 Task: Add Aura Cacia Organic Frankincense Essential Oil to the cart.
Action: Mouse moved to (671, 244)
Screenshot: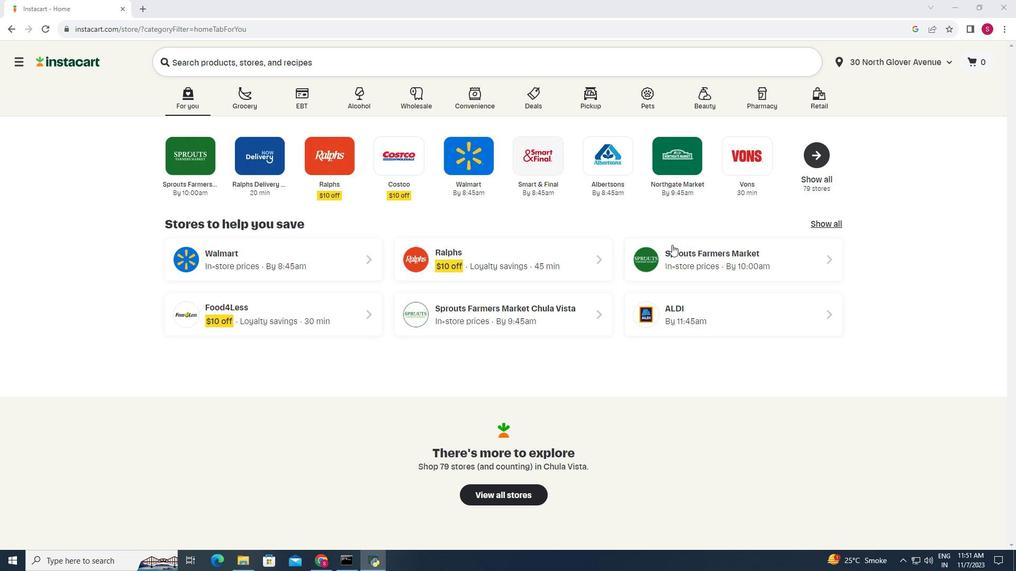 
Action: Mouse pressed left at (671, 244)
Screenshot: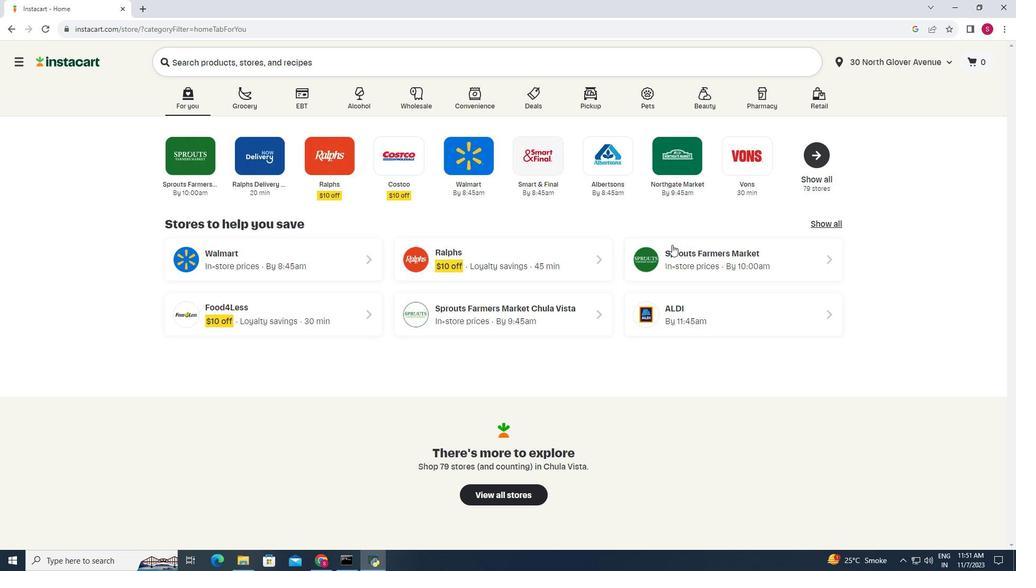 
Action: Mouse moved to (50, 405)
Screenshot: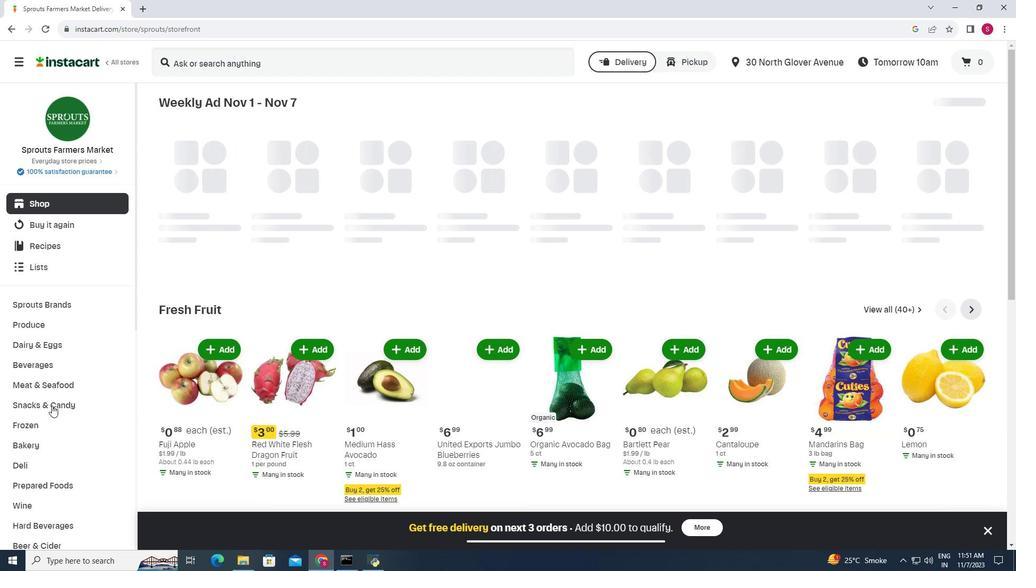 
Action: Mouse scrolled (50, 404) with delta (0, 0)
Screenshot: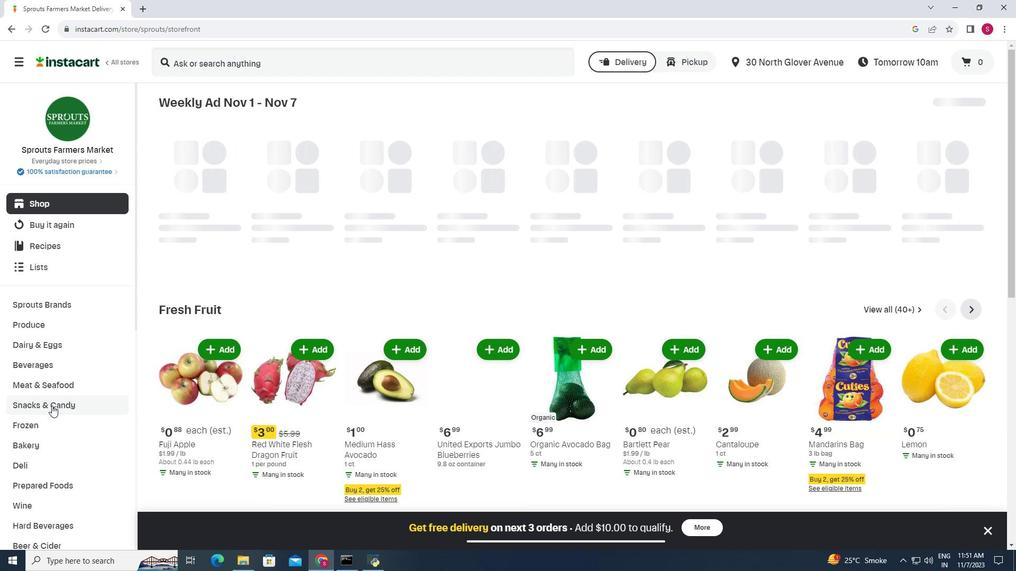 
Action: Mouse moved to (50, 405)
Screenshot: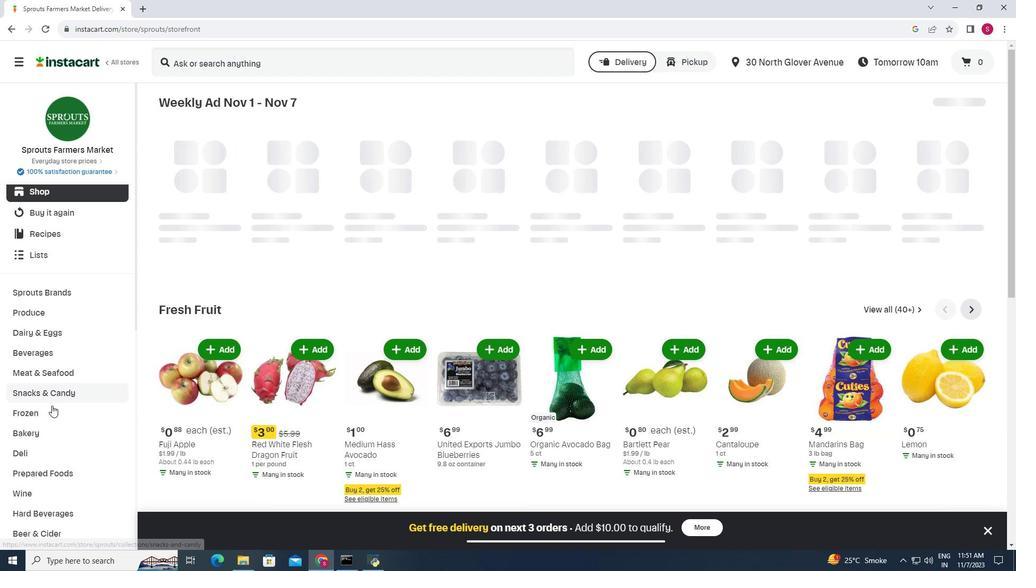 
Action: Mouse scrolled (50, 404) with delta (0, 0)
Screenshot: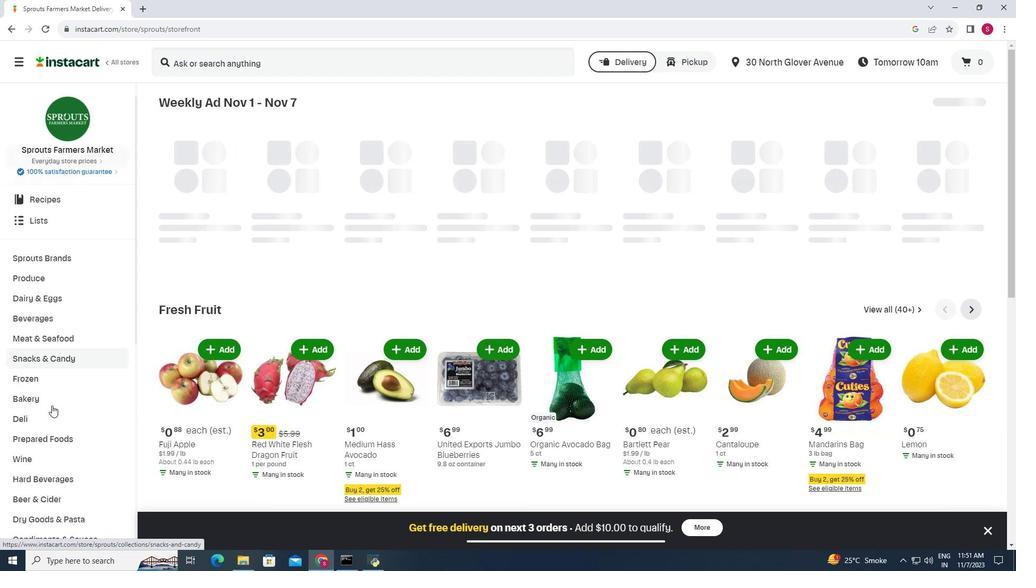 
Action: Mouse scrolled (50, 404) with delta (0, 0)
Screenshot: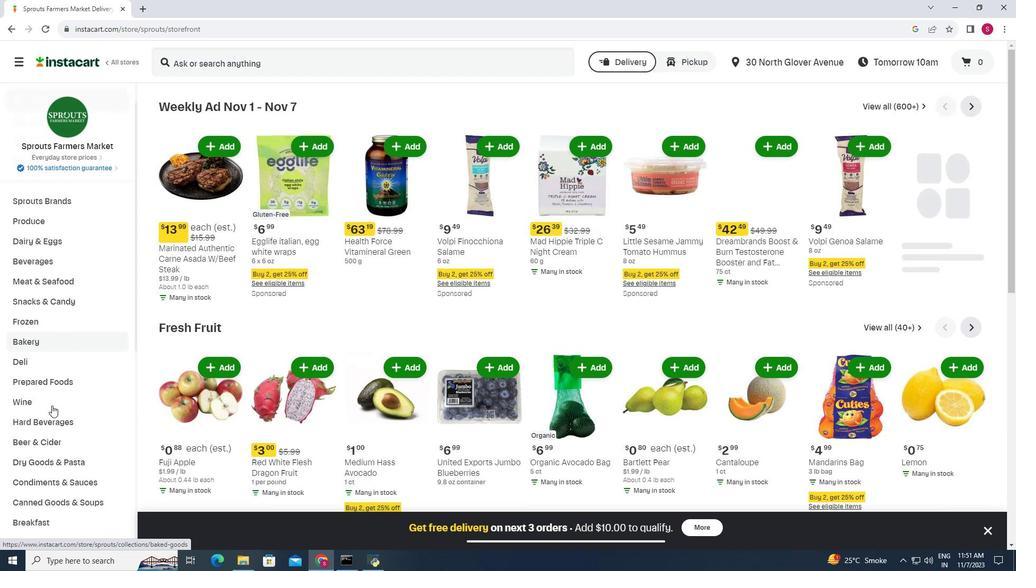 
Action: Mouse moved to (50, 405)
Screenshot: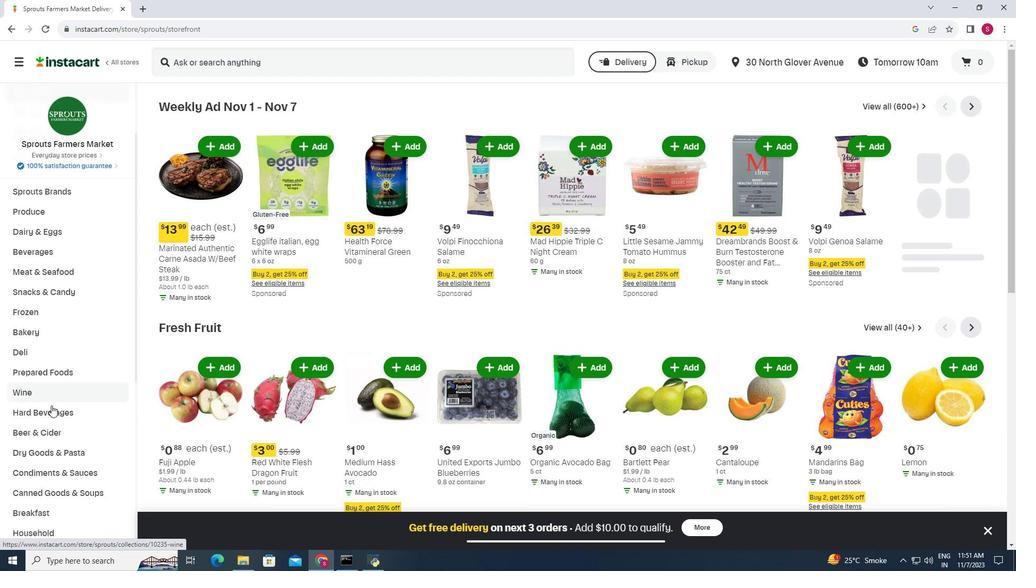 
Action: Mouse scrolled (50, 404) with delta (0, 0)
Screenshot: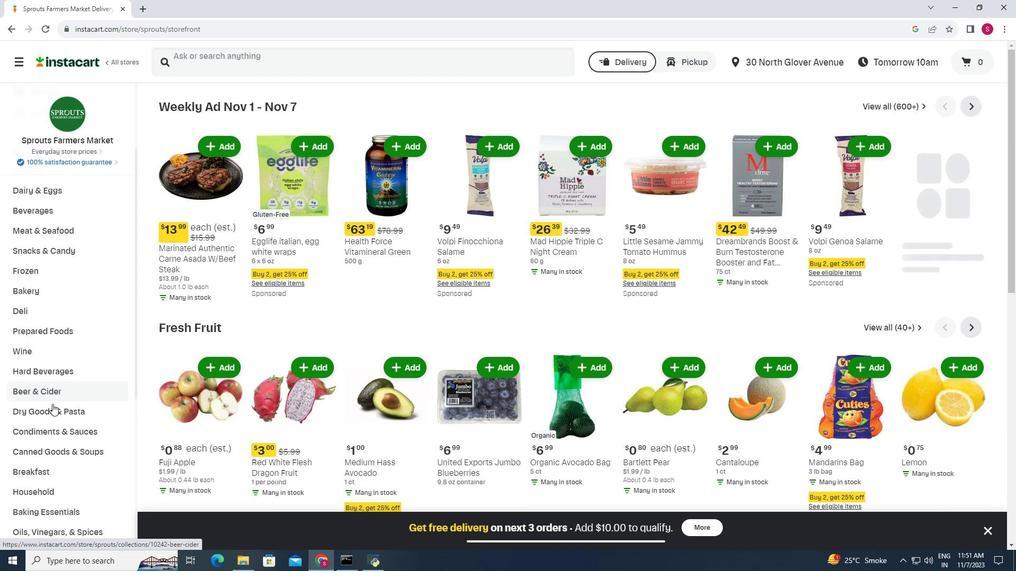 
Action: Mouse moved to (45, 436)
Screenshot: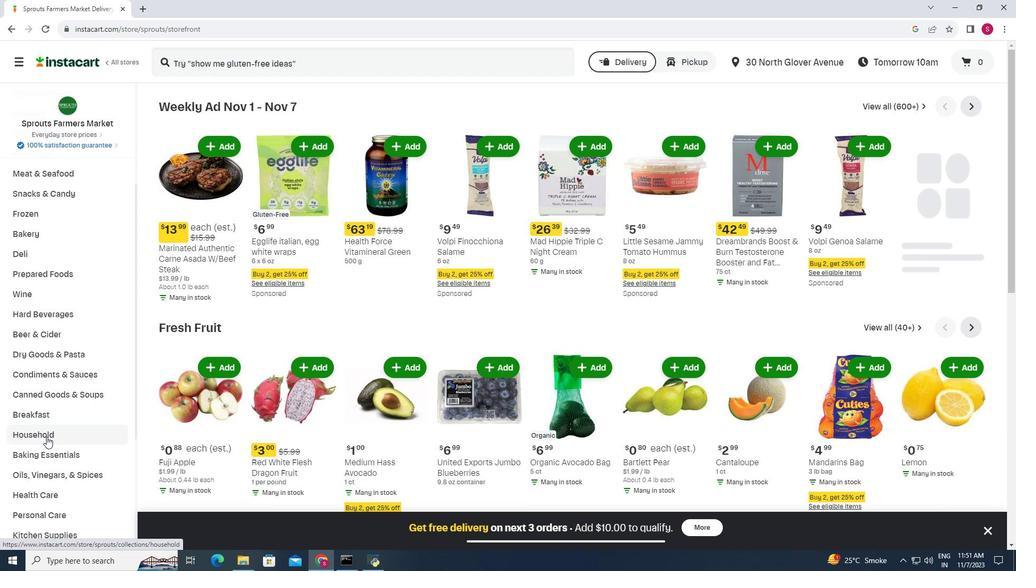 
Action: Mouse pressed left at (45, 436)
Screenshot: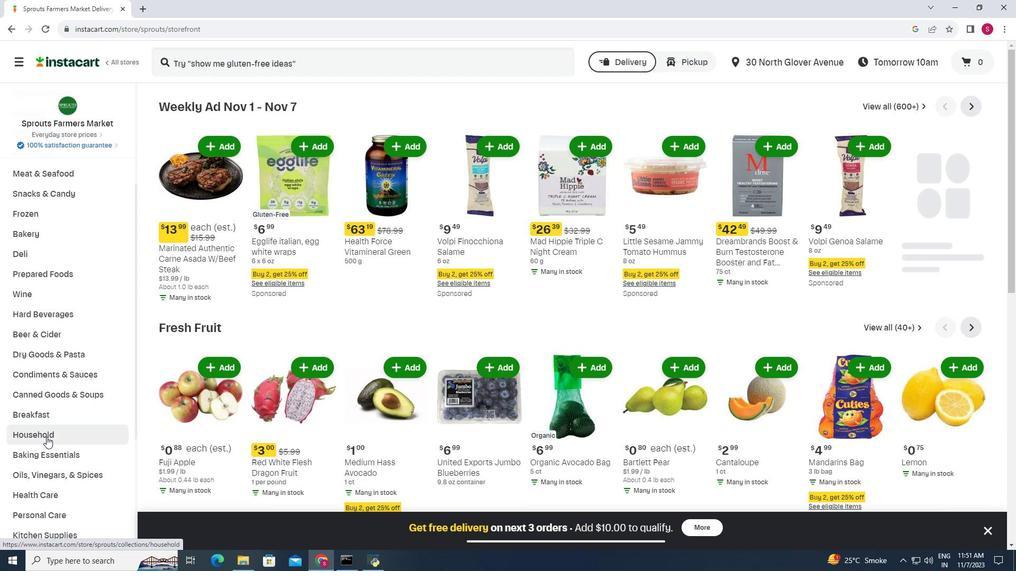 
Action: Mouse moved to (568, 130)
Screenshot: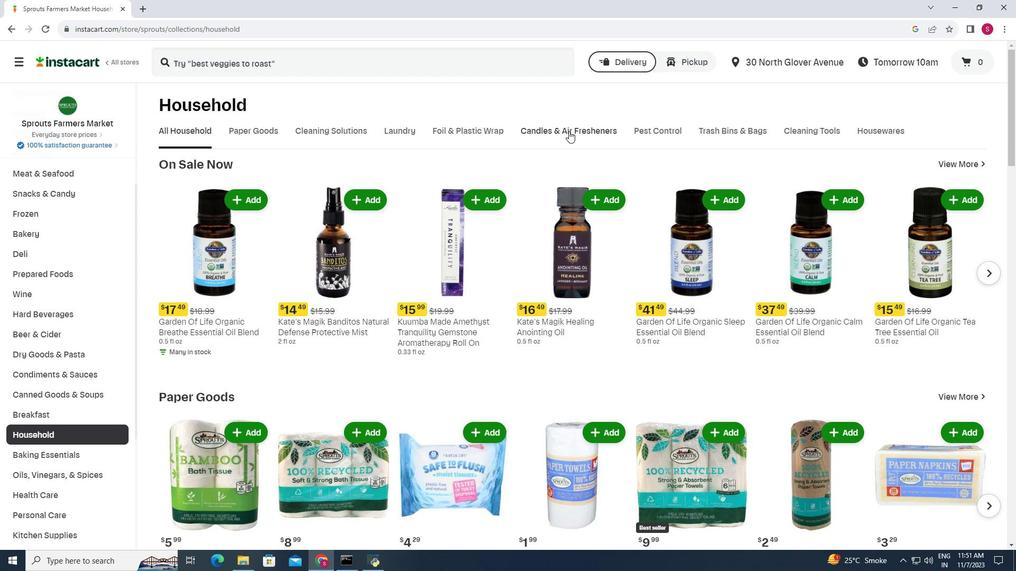 
Action: Mouse pressed left at (568, 130)
Screenshot: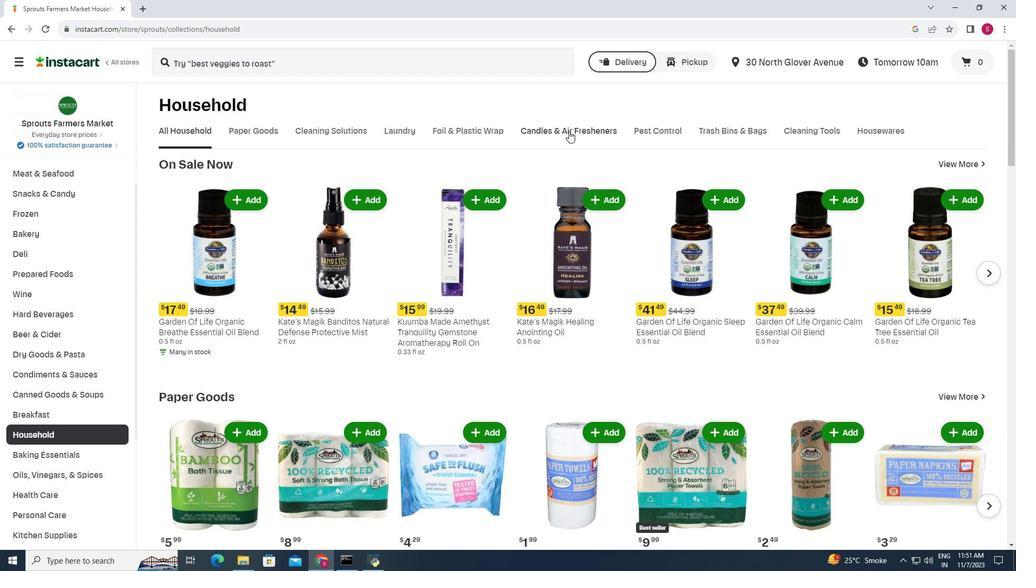 
Action: Mouse moved to (310, 63)
Screenshot: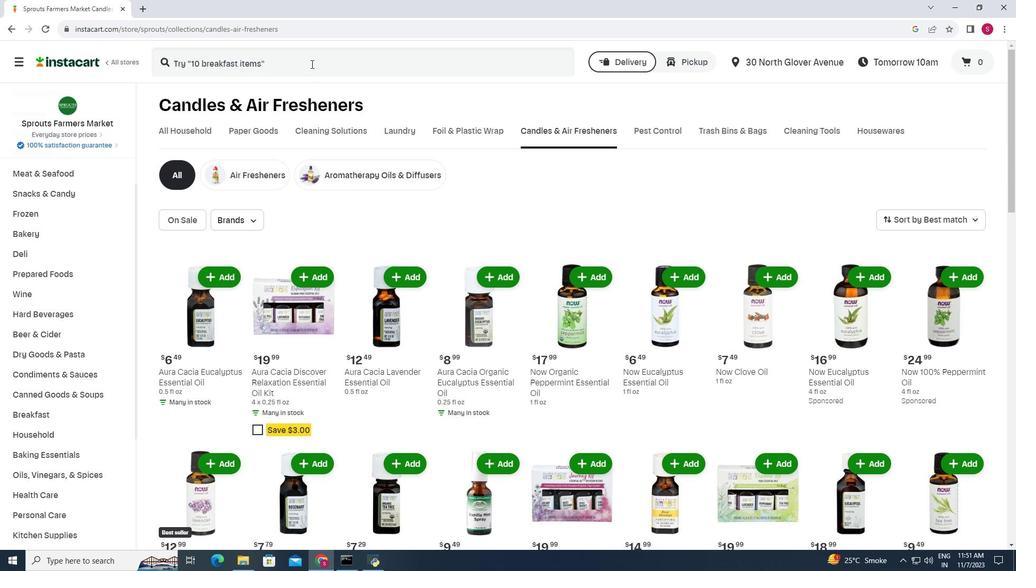 
Action: Mouse pressed left at (310, 63)
Screenshot: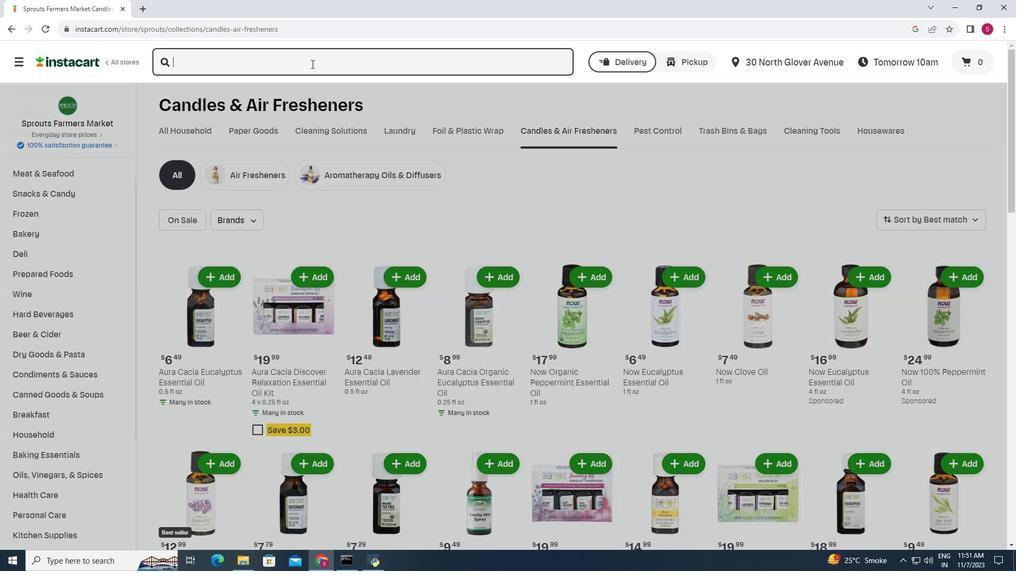 
Action: Mouse moved to (310, 63)
Screenshot: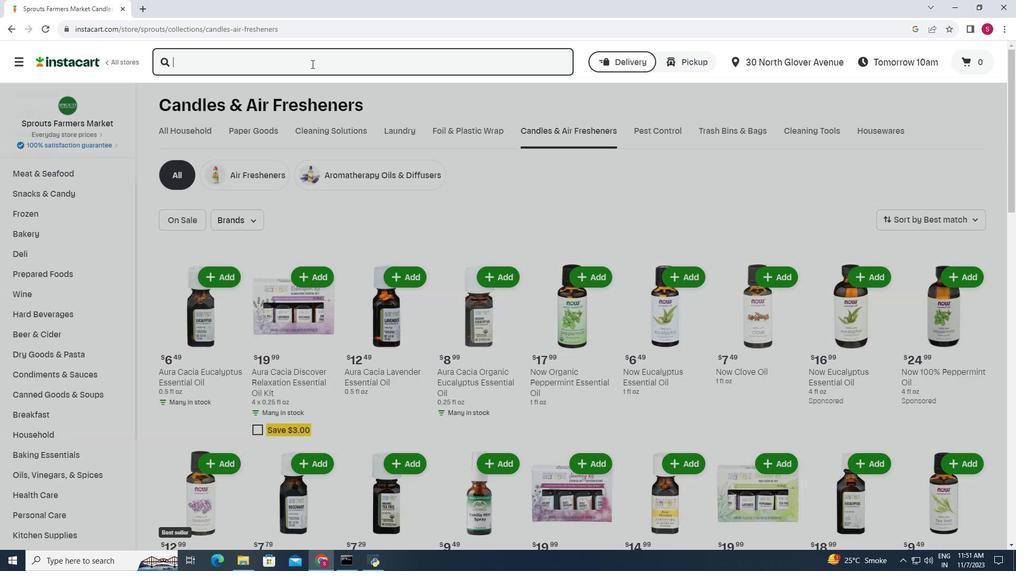 
Action: Key pressed <Key.shift>Aura<Key.space><Key.shift>Cacia<Key.space><Key.shift>Organic<Key.space><Key.shift>Frankincense<Key.space><Key.shift>Essential<Key.space><Key.shift>Oil<Key.enter>
Screenshot: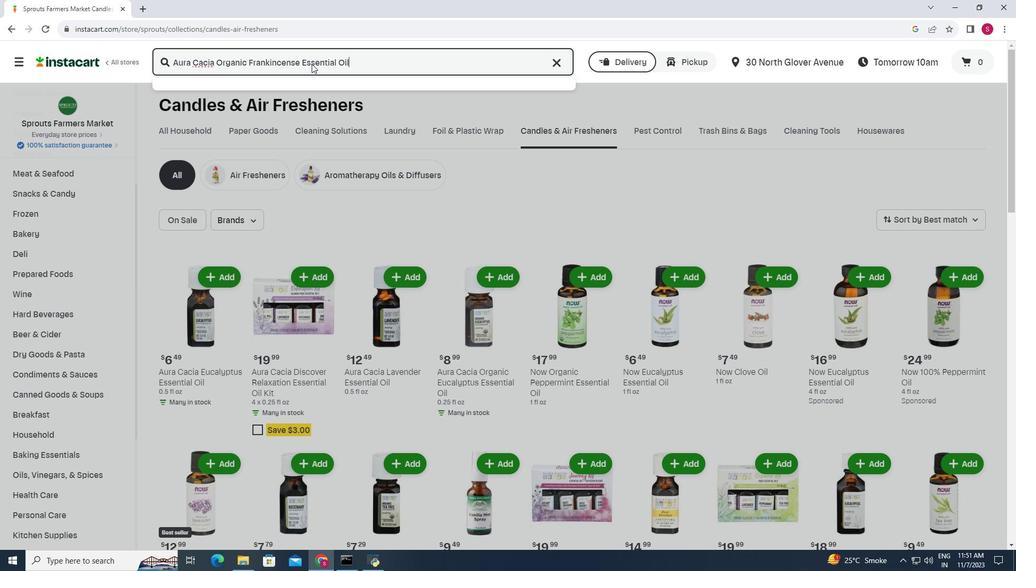 
Action: Mouse moved to (613, 141)
Screenshot: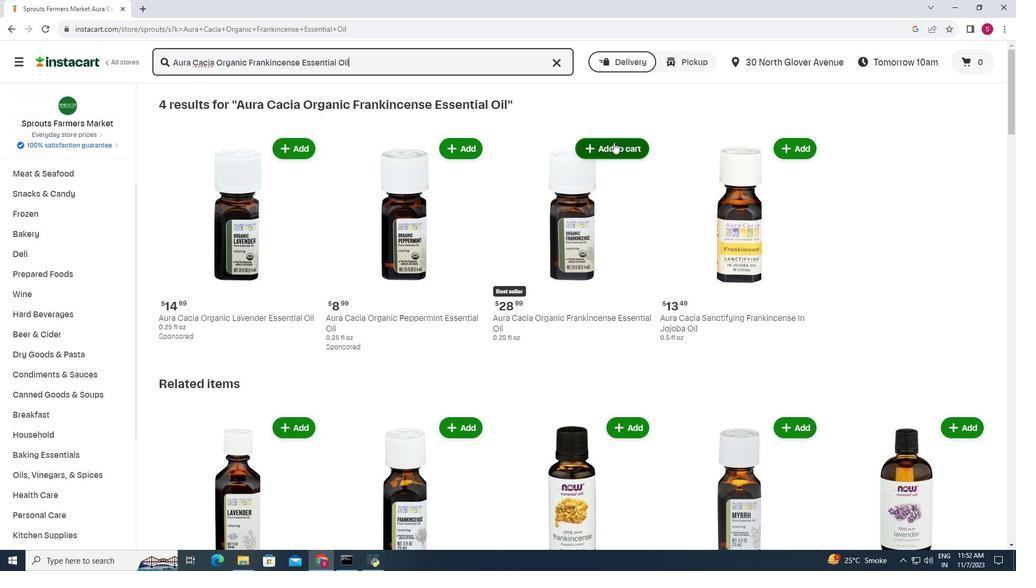 
Action: Mouse pressed left at (613, 141)
Screenshot: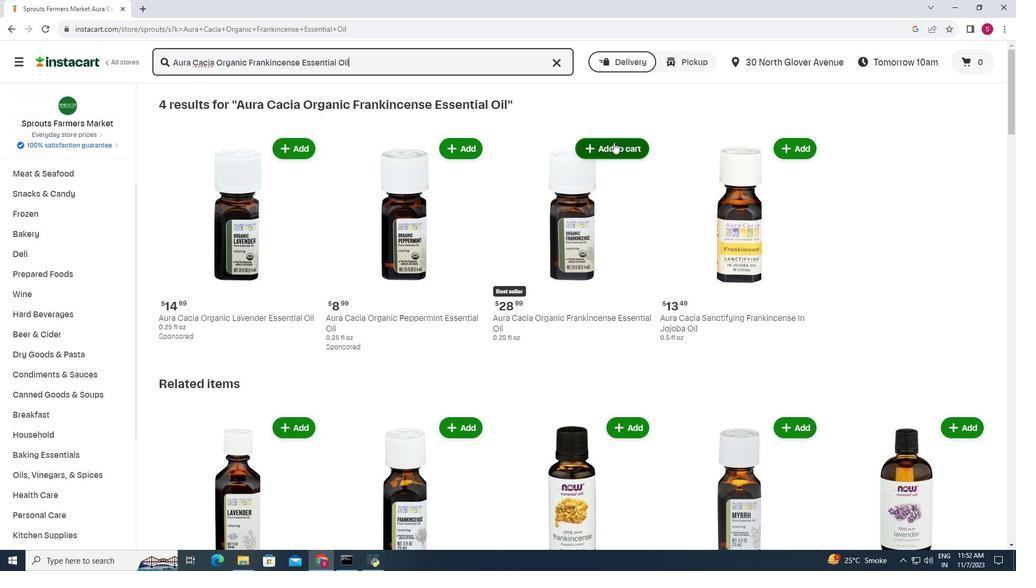 
Action: Mouse moved to (627, 113)
Screenshot: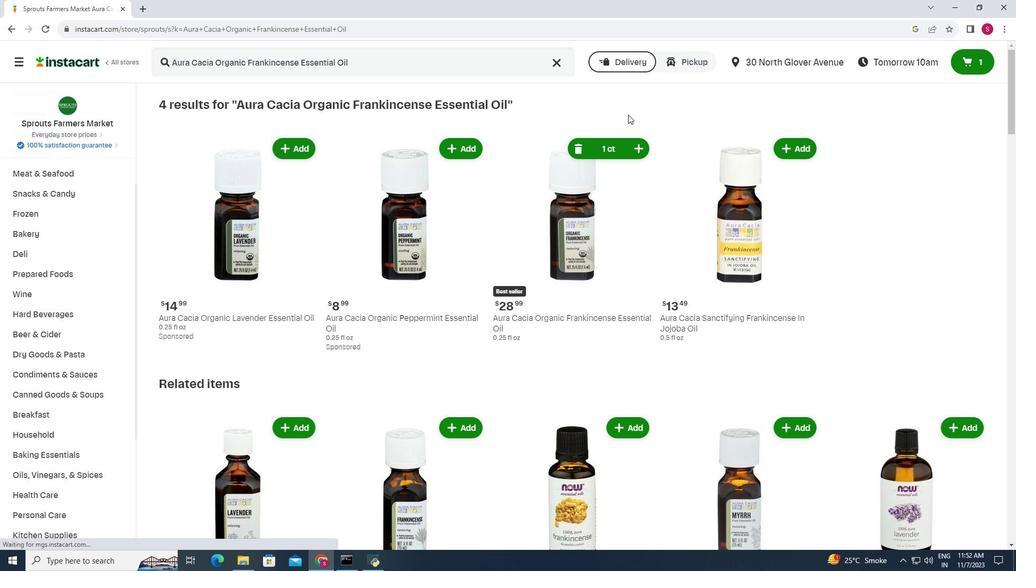 
